 Task: Create Workspace Coworking Spaces Workspace description Manage and track employee vacation and sick leave. Workspace type Human Resources
Action: Mouse moved to (440, 84)
Screenshot: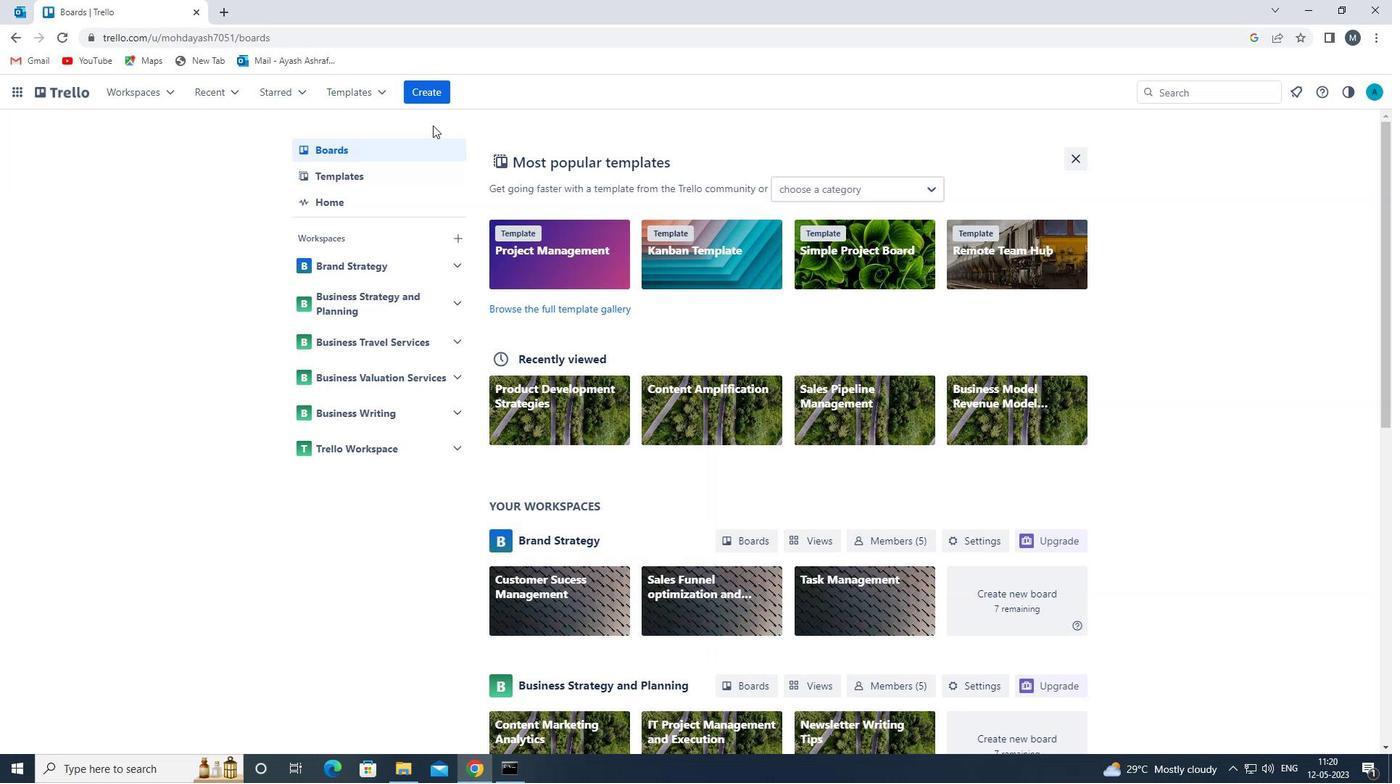 
Action: Mouse pressed left at (440, 84)
Screenshot: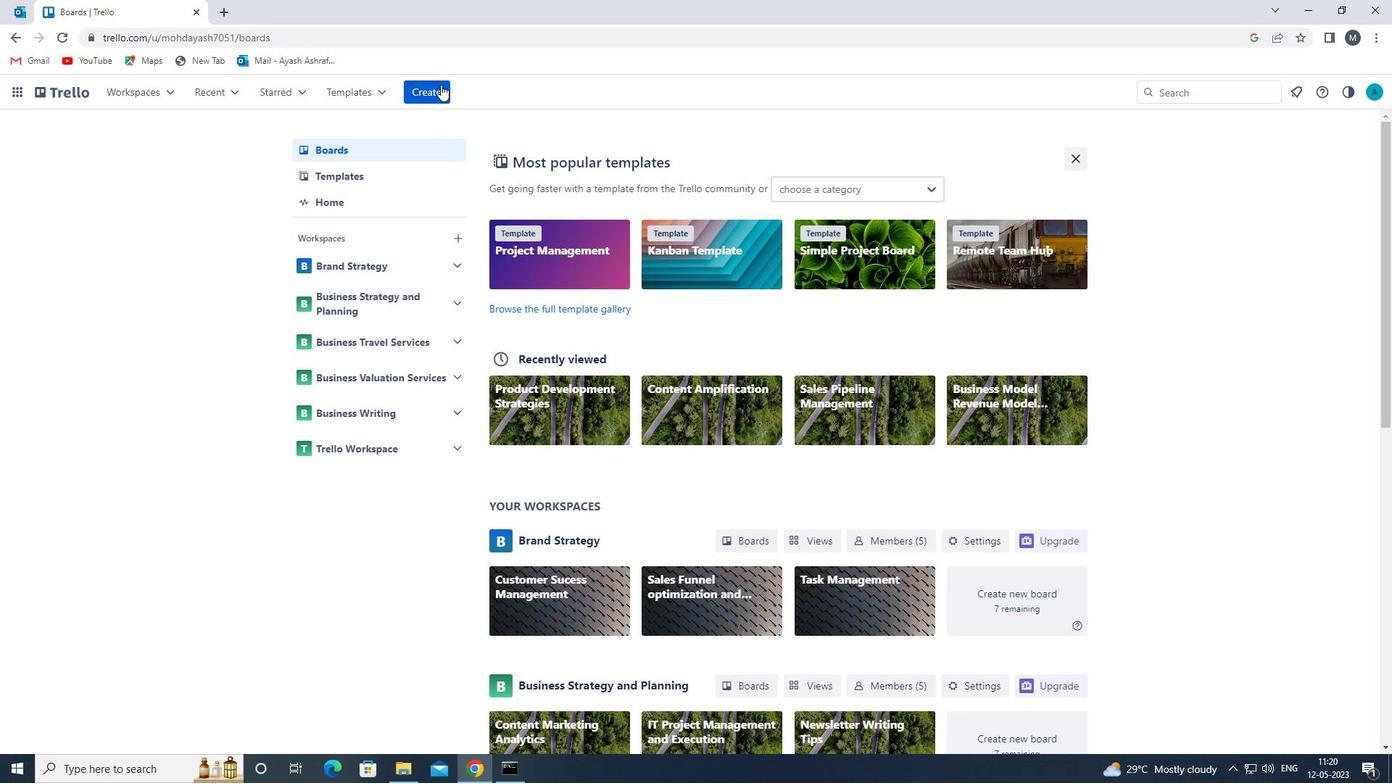 
Action: Mouse moved to (478, 254)
Screenshot: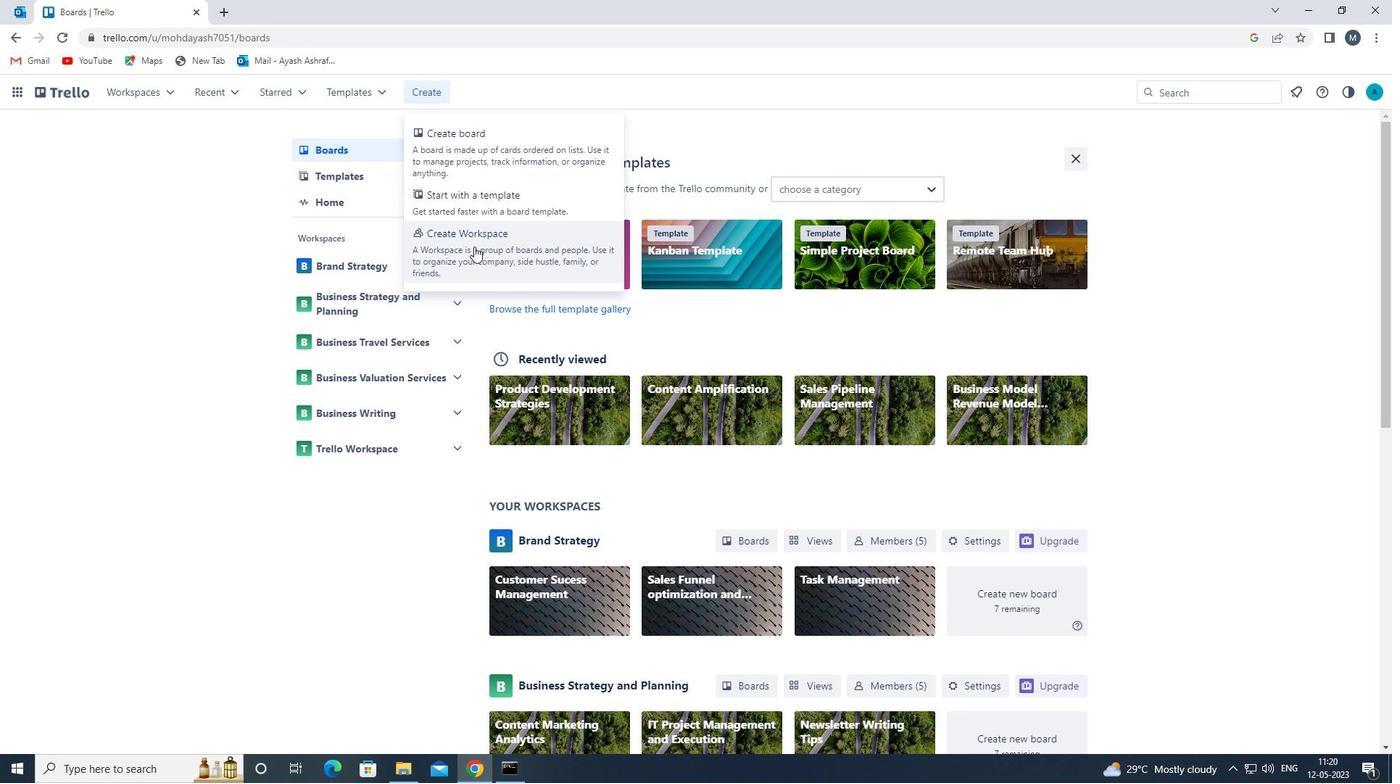 
Action: Mouse pressed left at (478, 254)
Screenshot: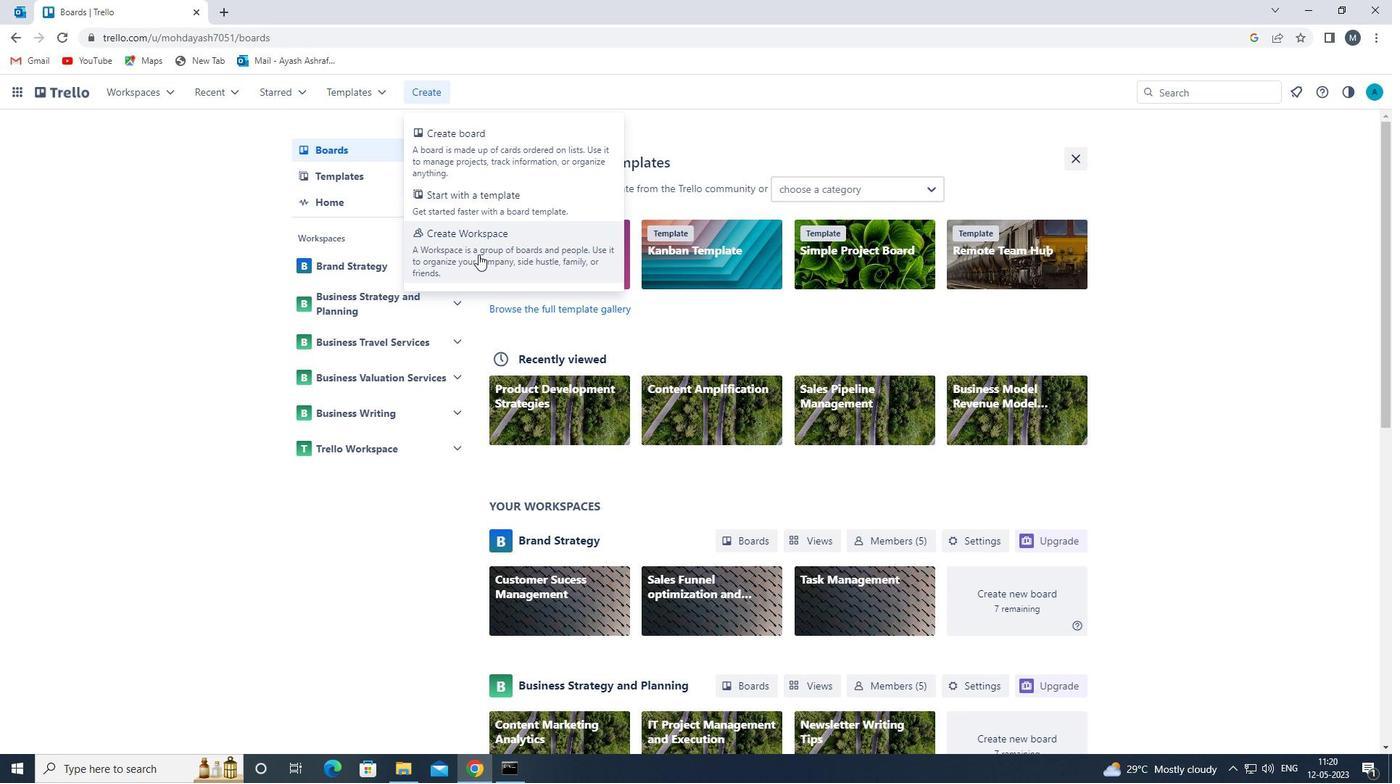 
Action: Mouse moved to (454, 284)
Screenshot: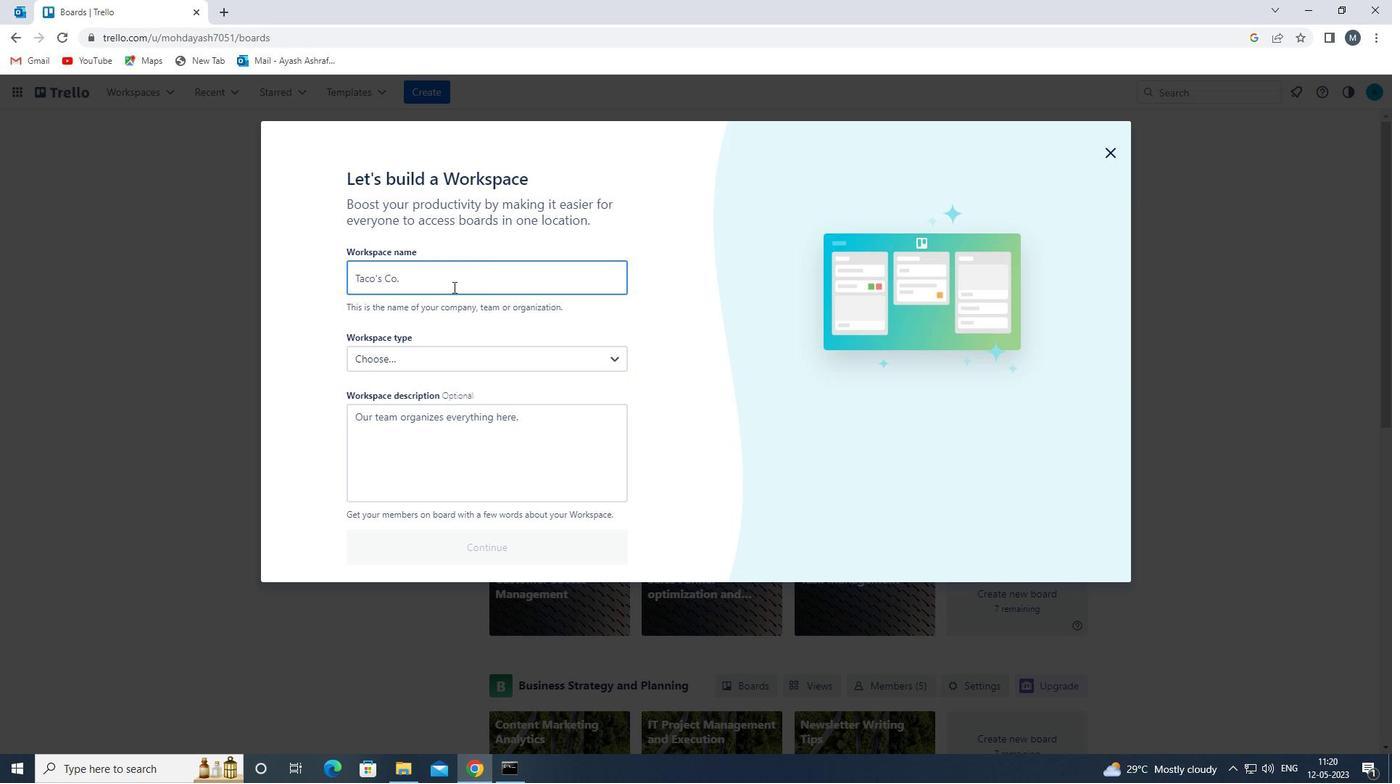 
Action: Mouse pressed left at (454, 284)
Screenshot: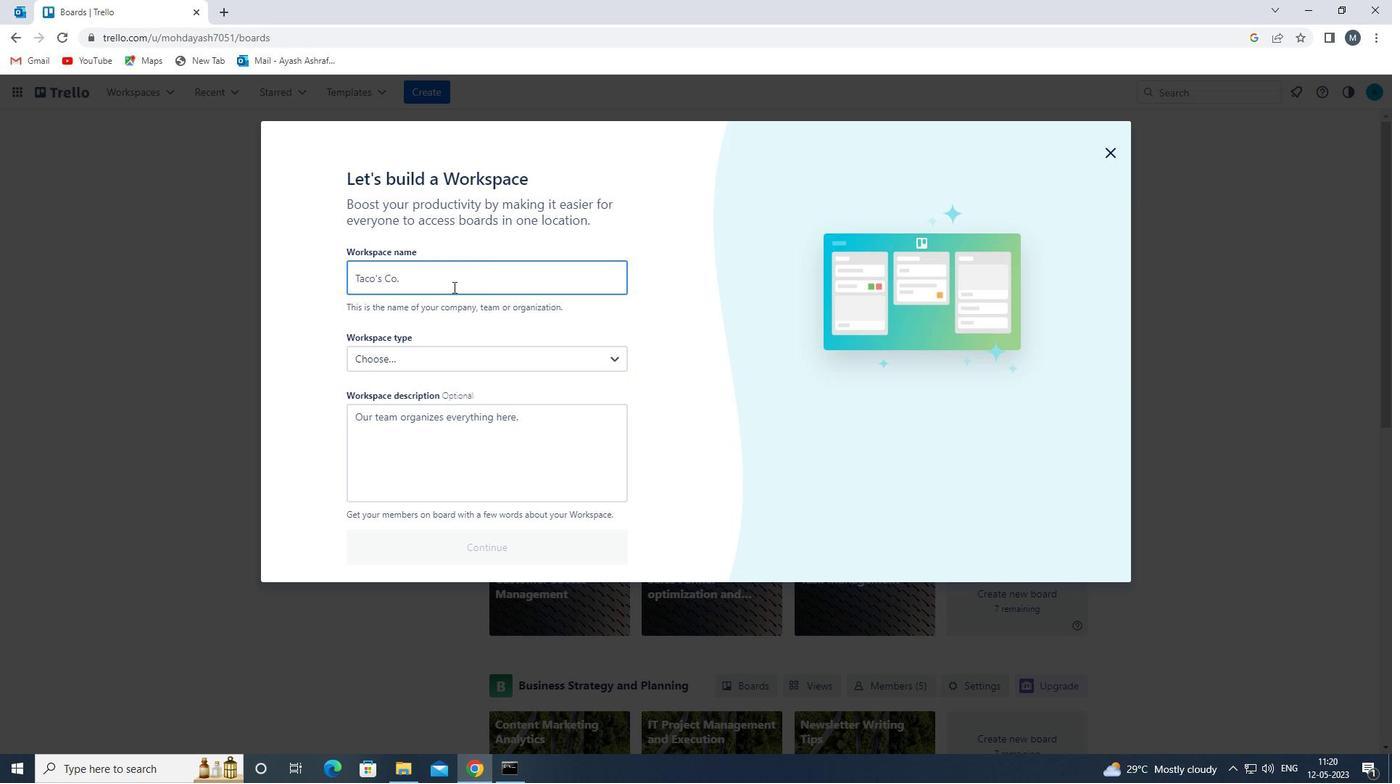 
Action: Key pressed <Key.shift>COWORKING<Key.space><Key.shift>SPACES<Key.space>
Screenshot: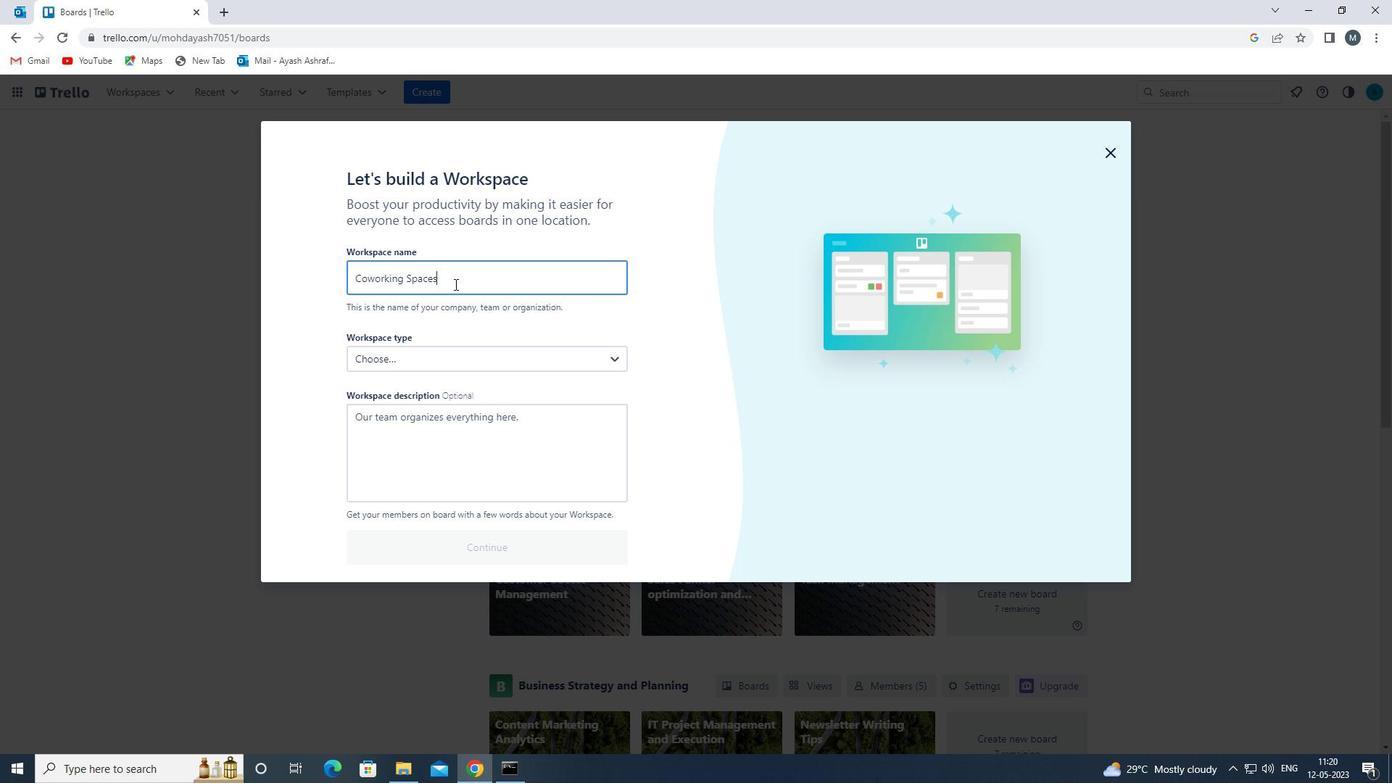 
Action: Mouse moved to (442, 363)
Screenshot: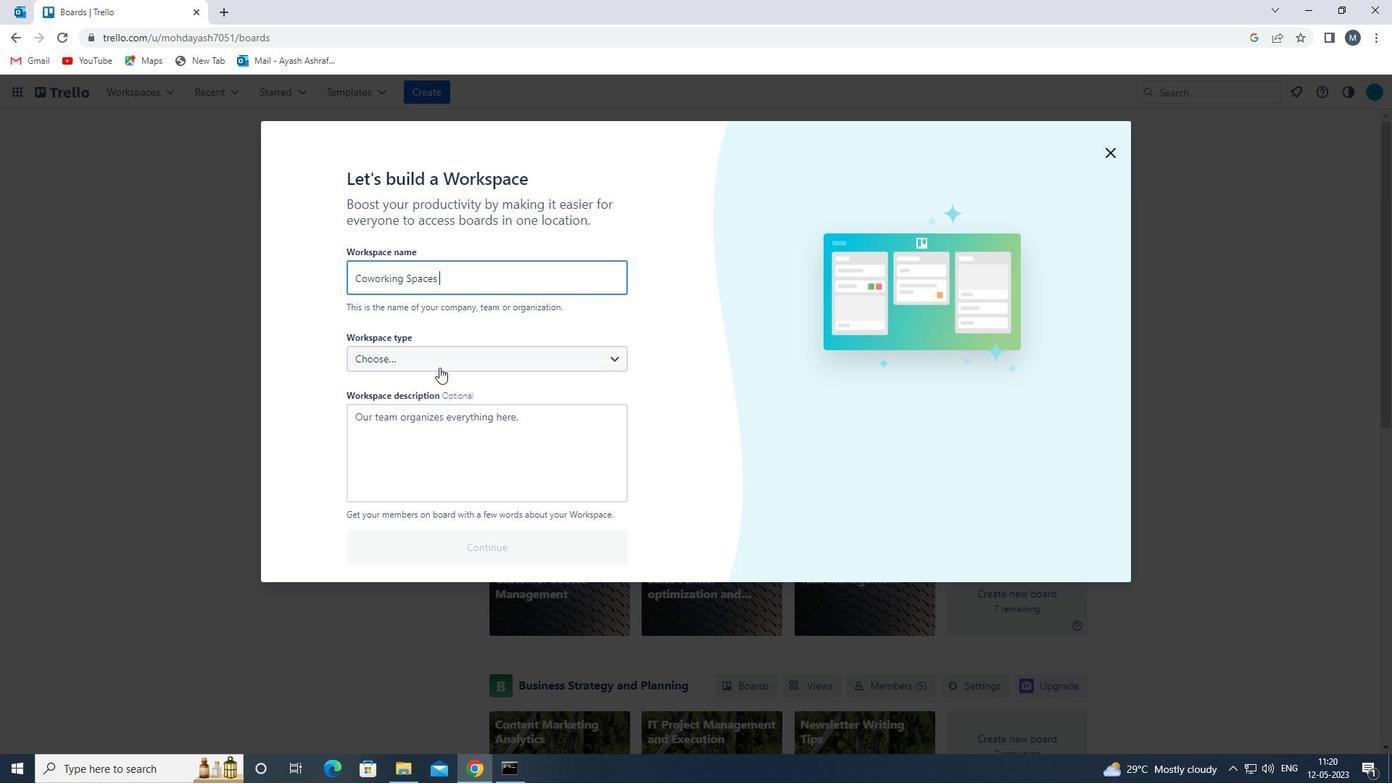 
Action: Mouse pressed left at (442, 363)
Screenshot: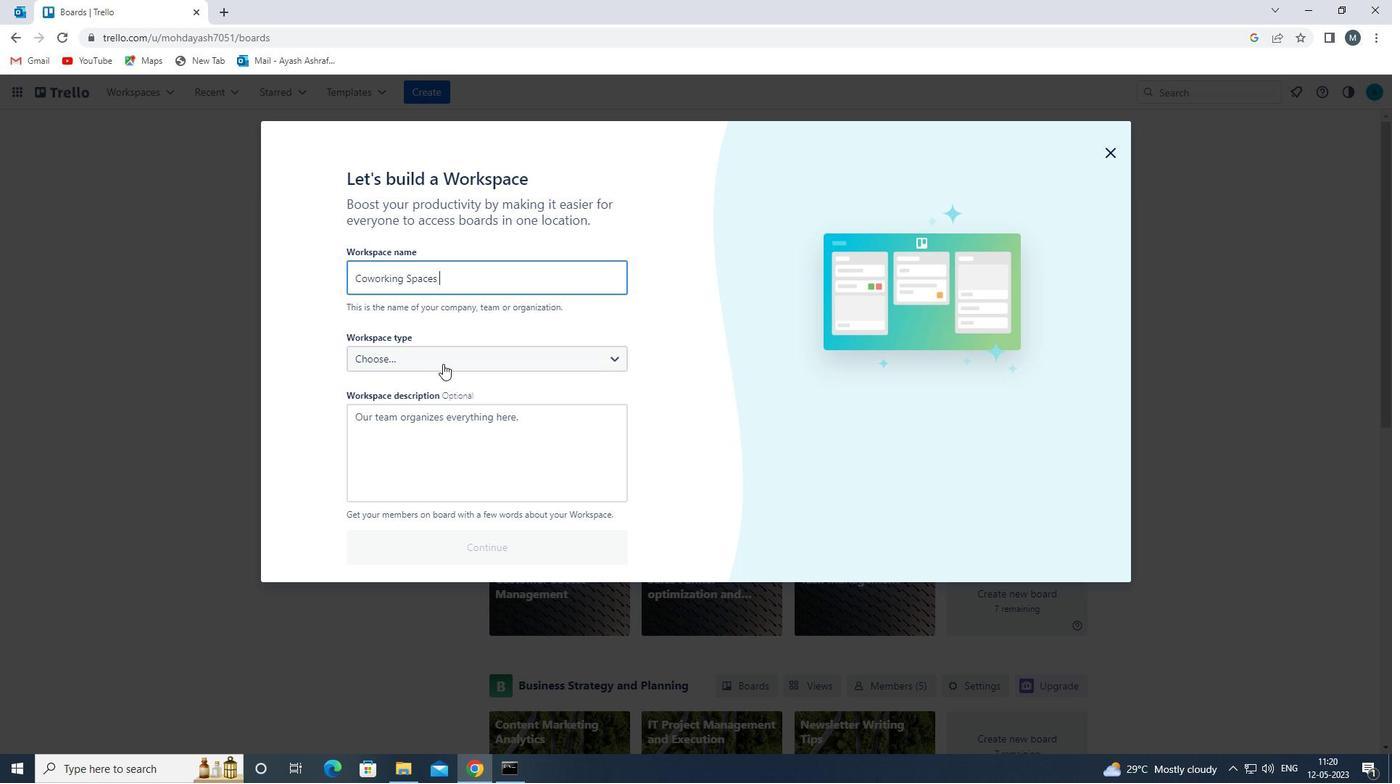 
Action: Mouse moved to (428, 401)
Screenshot: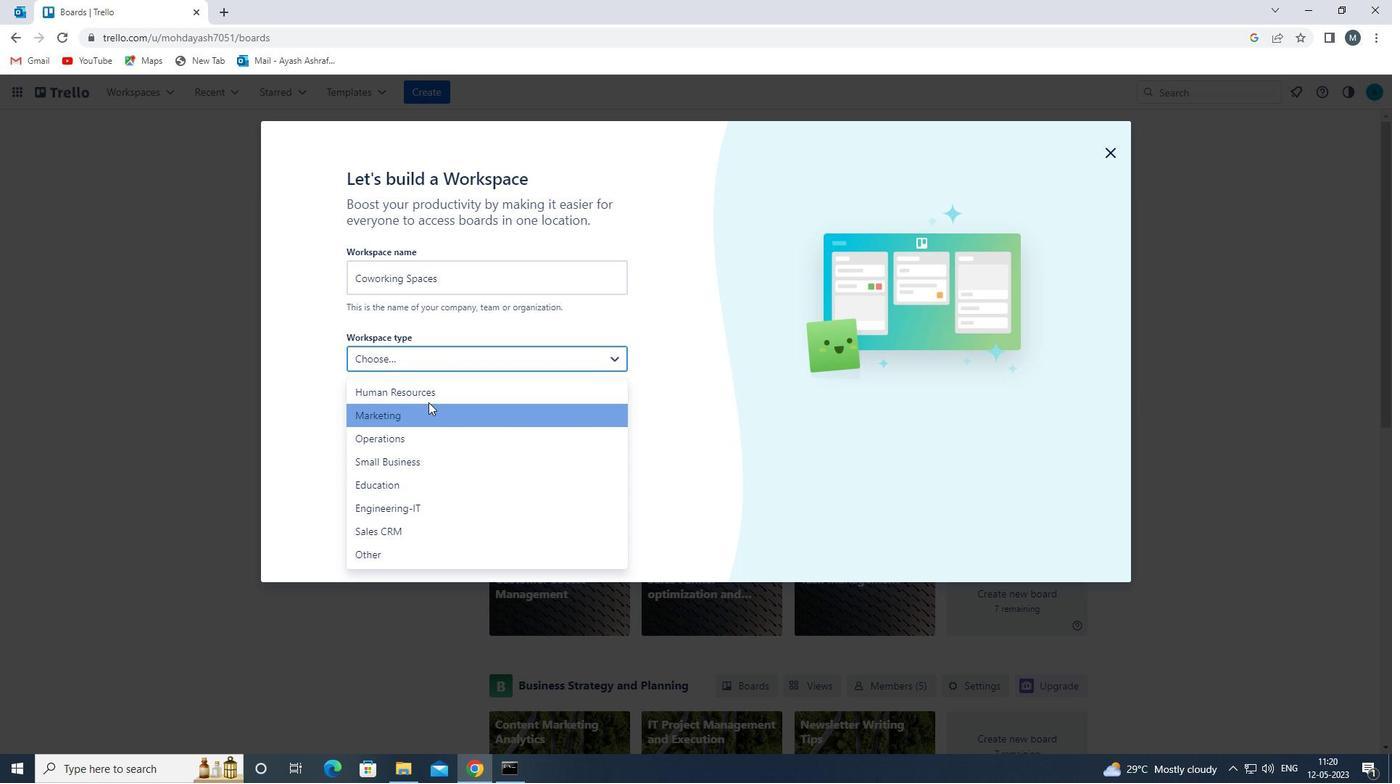 
Action: Mouse pressed left at (428, 401)
Screenshot: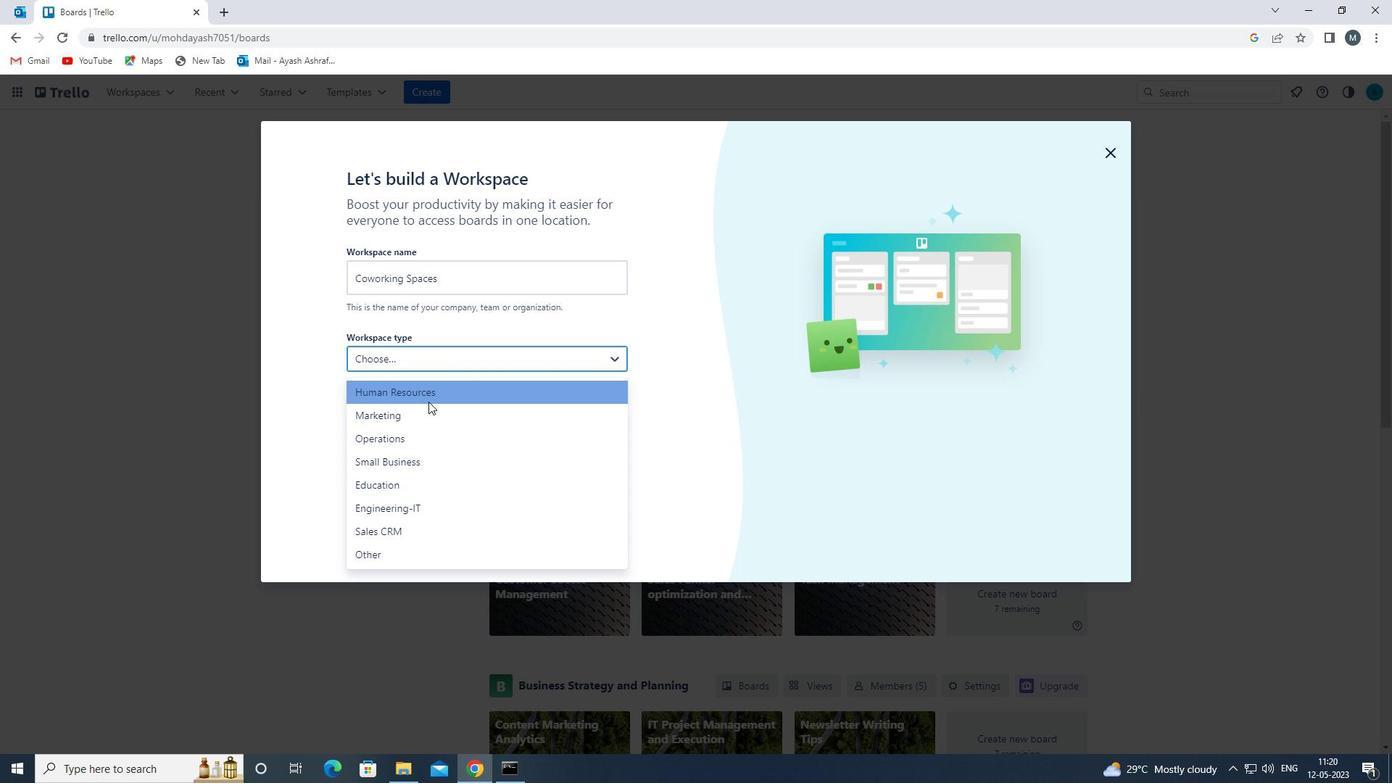 
Action: Mouse moved to (418, 439)
Screenshot: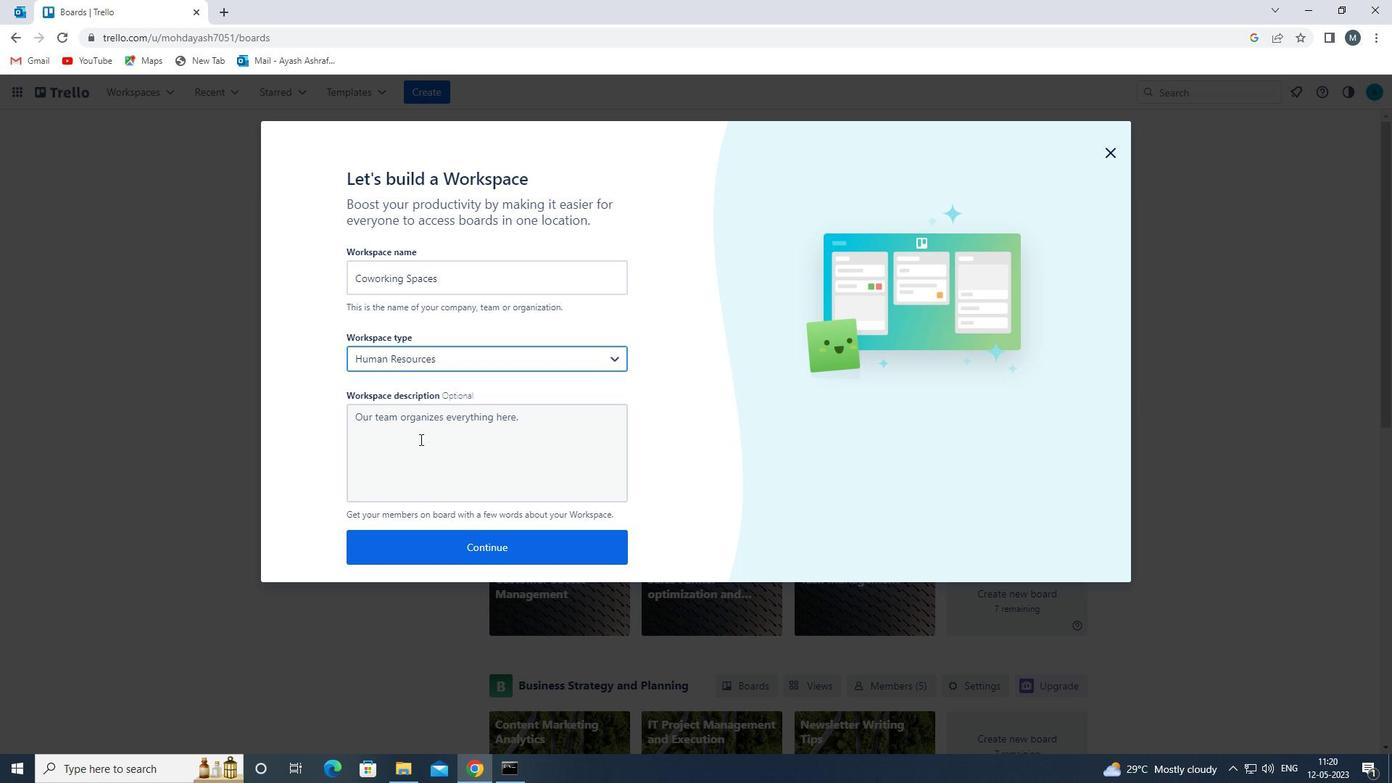 
Action: Mouse pressed left at (418, 439)
Screenshot: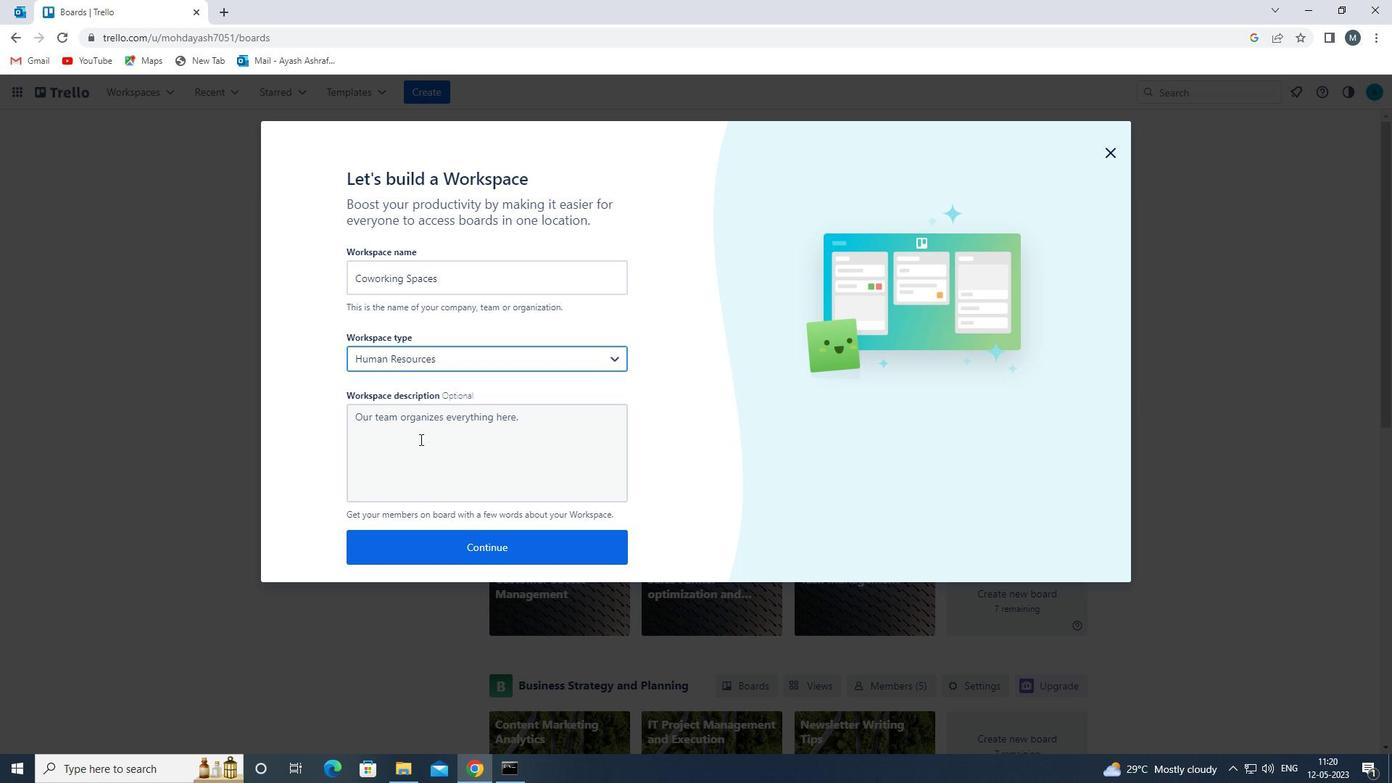 
Action: Mouse moved to (418, 438)
Screenshot: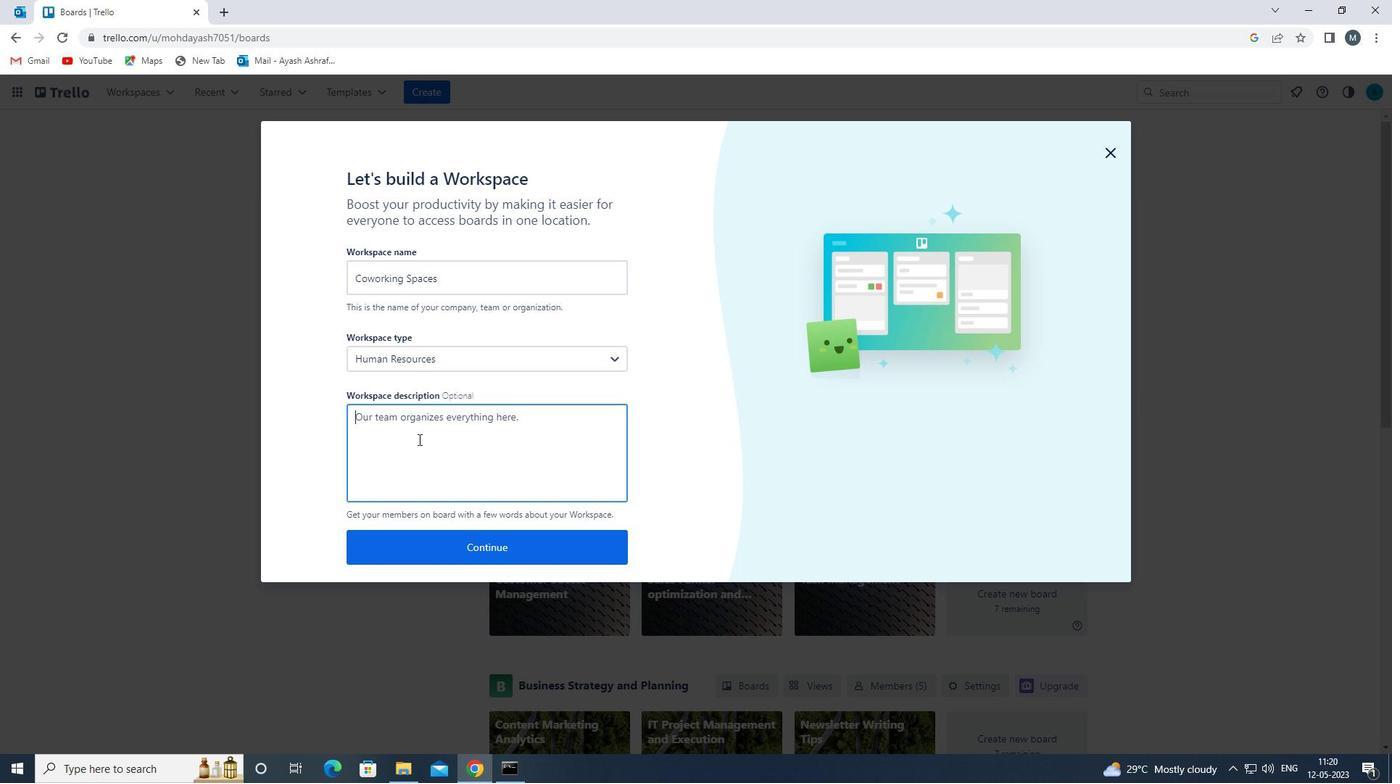 
Action: Key pressed <Key.shift>MANAGE<Key.space>AND<Key.space>TRACK<Key.space>EMO<Key.backspace>PLOYEE<Key.space>VACATION<Key.space>AND<Key.space>SICK<Key.space>LEAVE<Key.space>
Screenshot: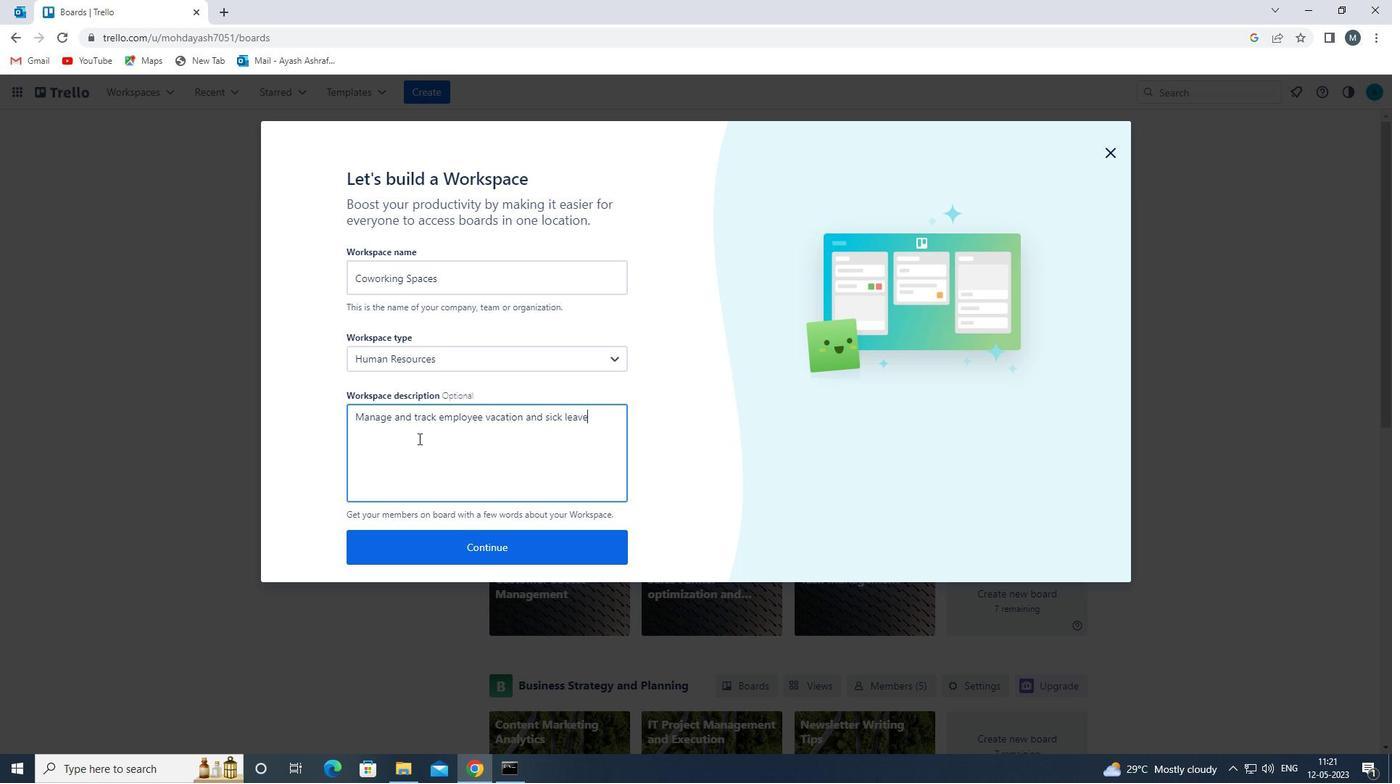 
Action: Mouse moved to (486, 551)
Screenshot: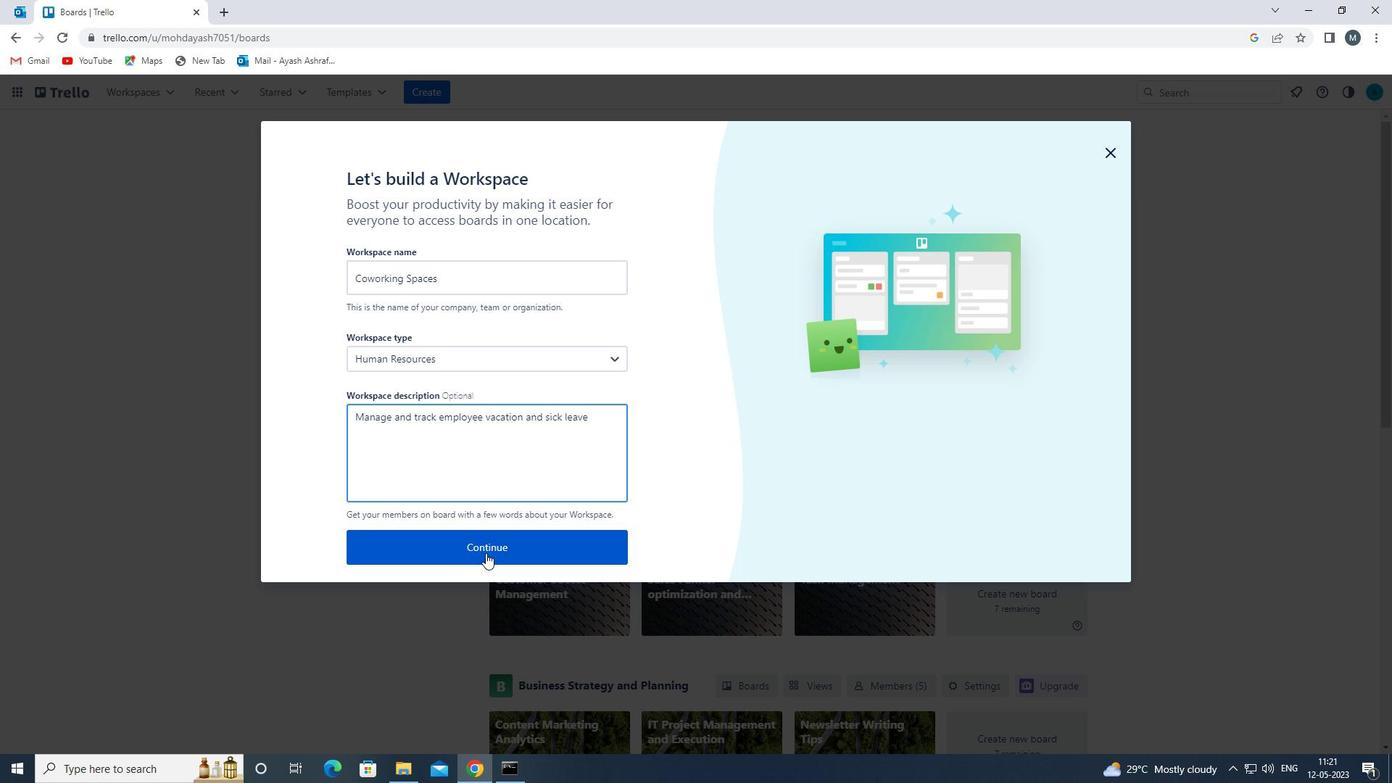 
Action: Mouse pressed left at (486, 551)
Screenshot: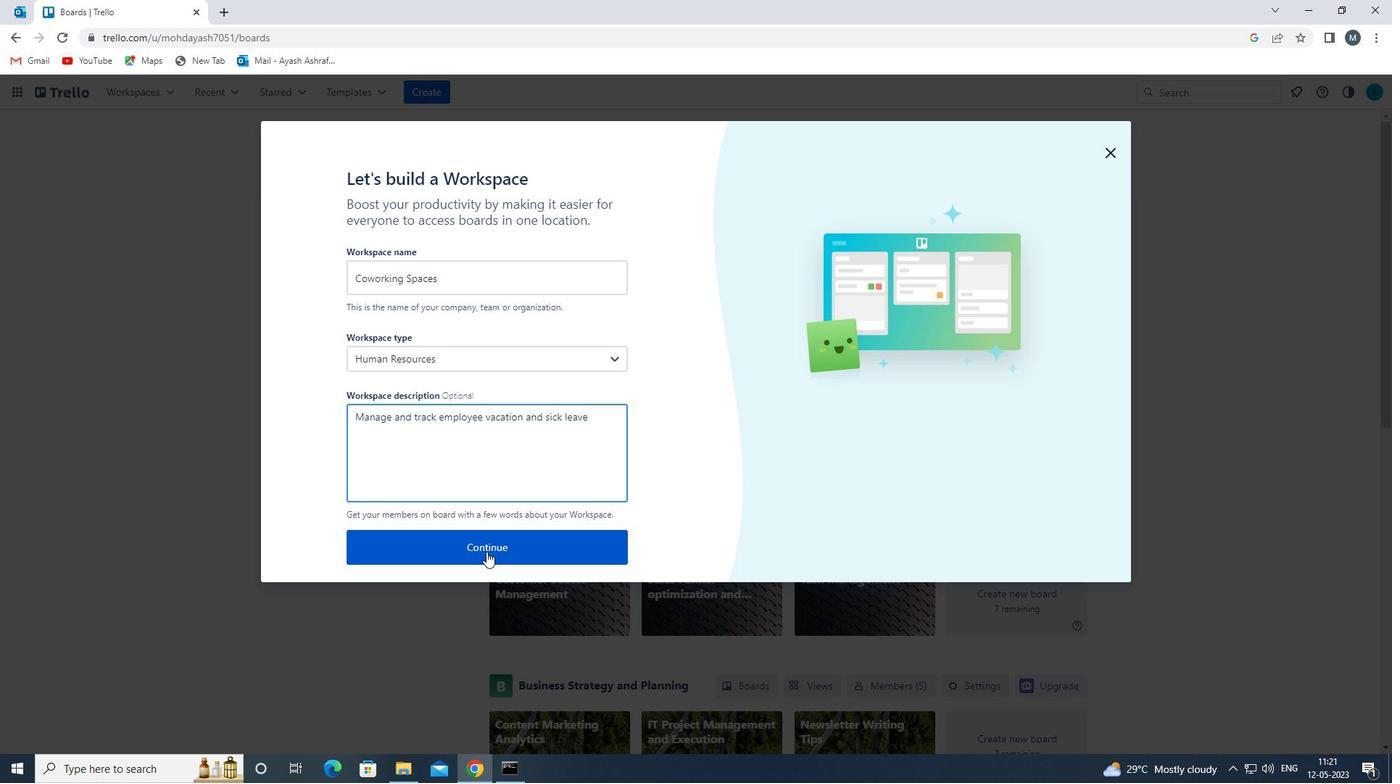 
Action: Mouse moved to (479, 508)
Screenshot: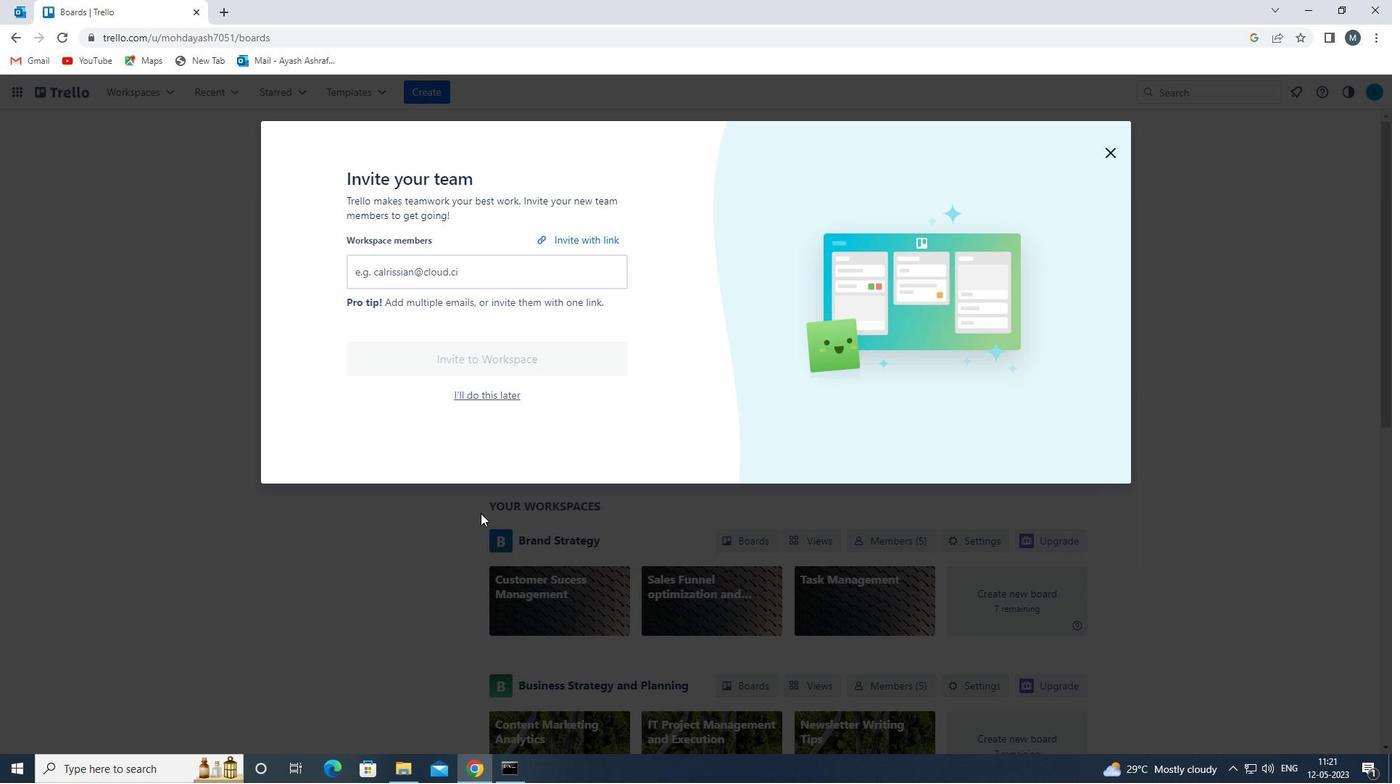
Action: Mouse scrolled (479, 509) with delta (0, 0)
Screenshot: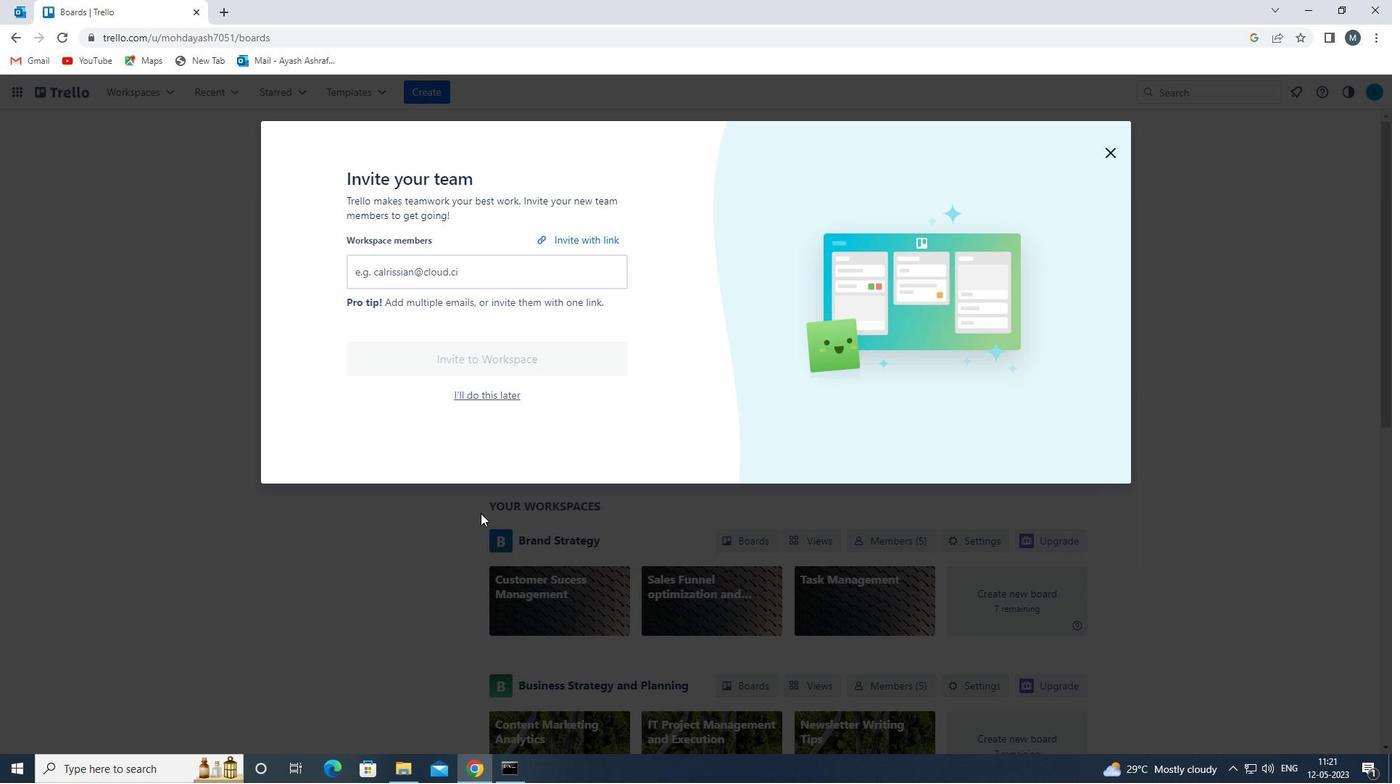 
Action: Mouse scrolled (479, 509) with delta (0, 0)
Screenshot: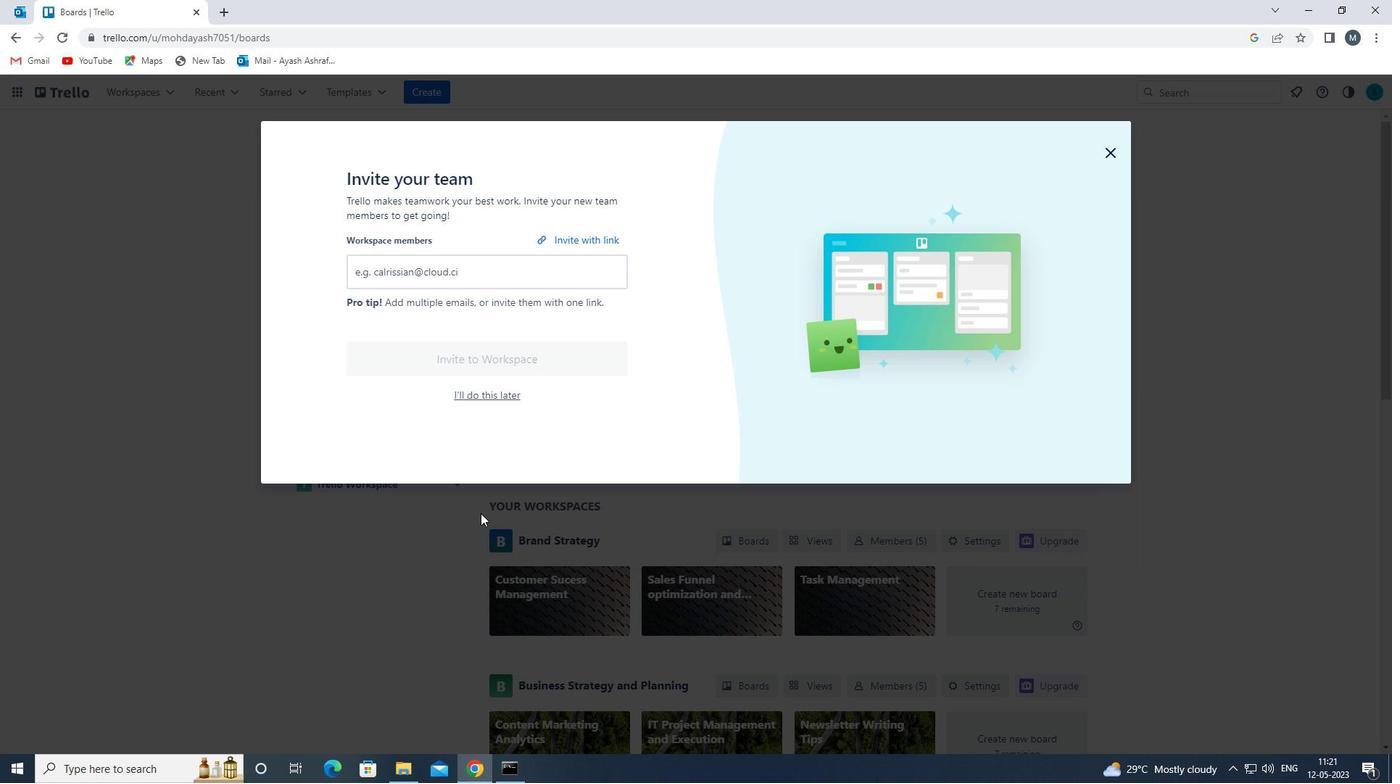 
Action: Mouse scrolled (479, 509) with delta (0, 0)
Screenshot: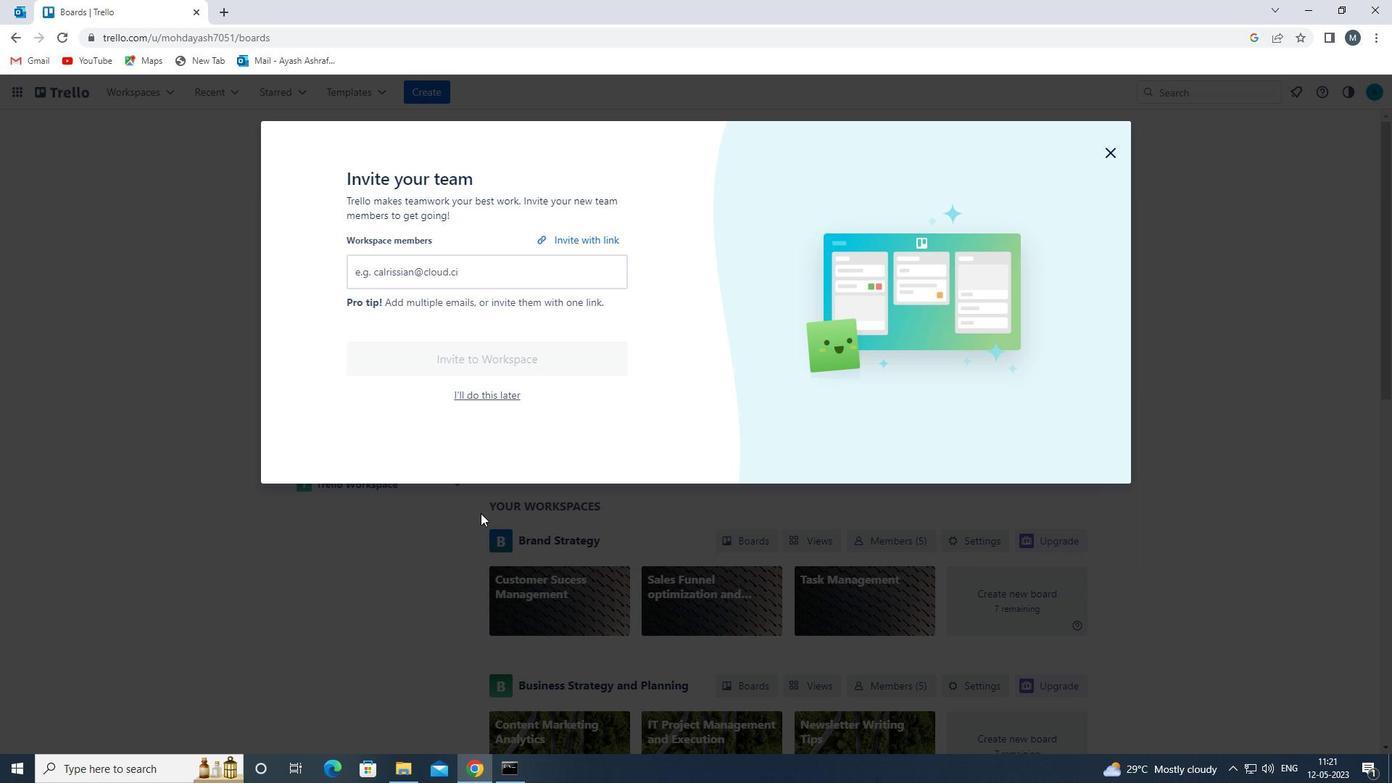 
Action: Mouse scrolled (479, 509) with delta (0, 0)
Screenshot: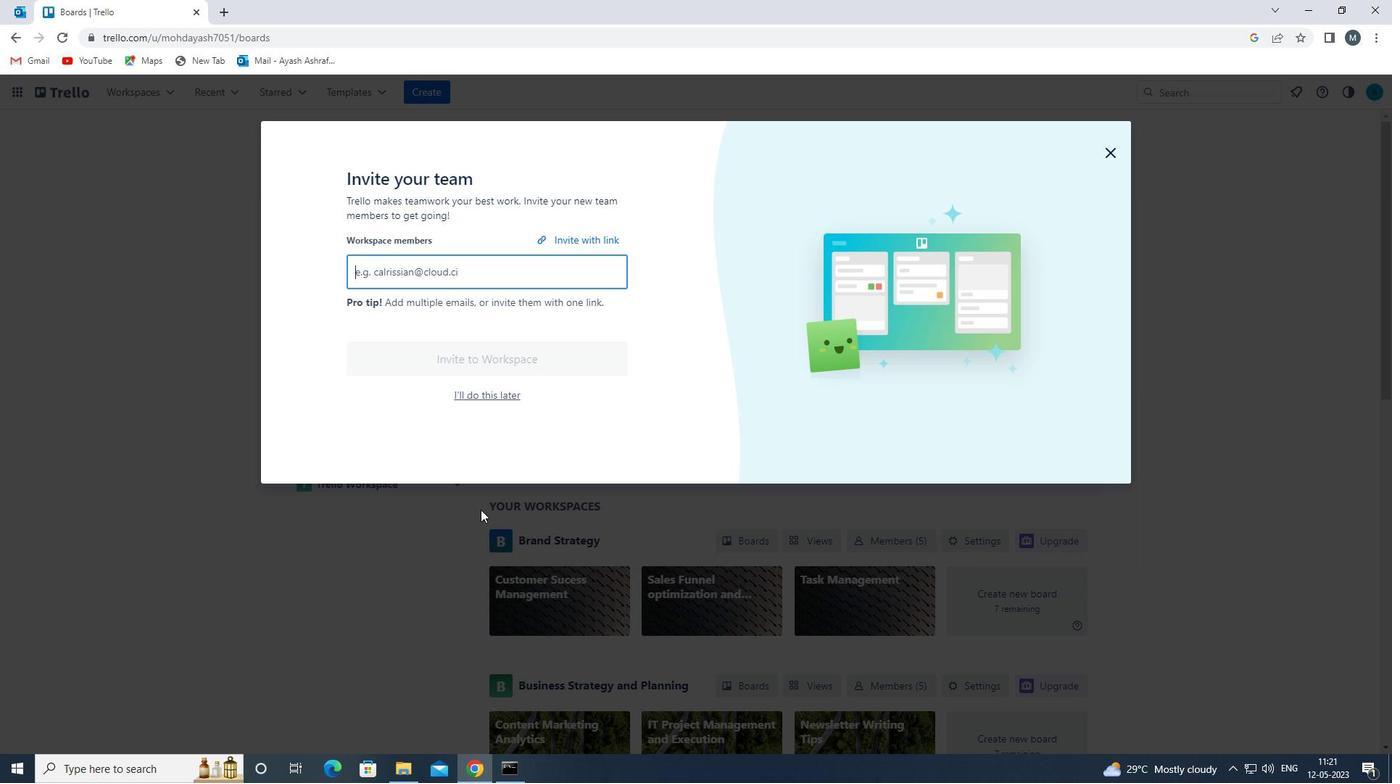 
Action: Mouse moved to (544, 377)
Screenshot: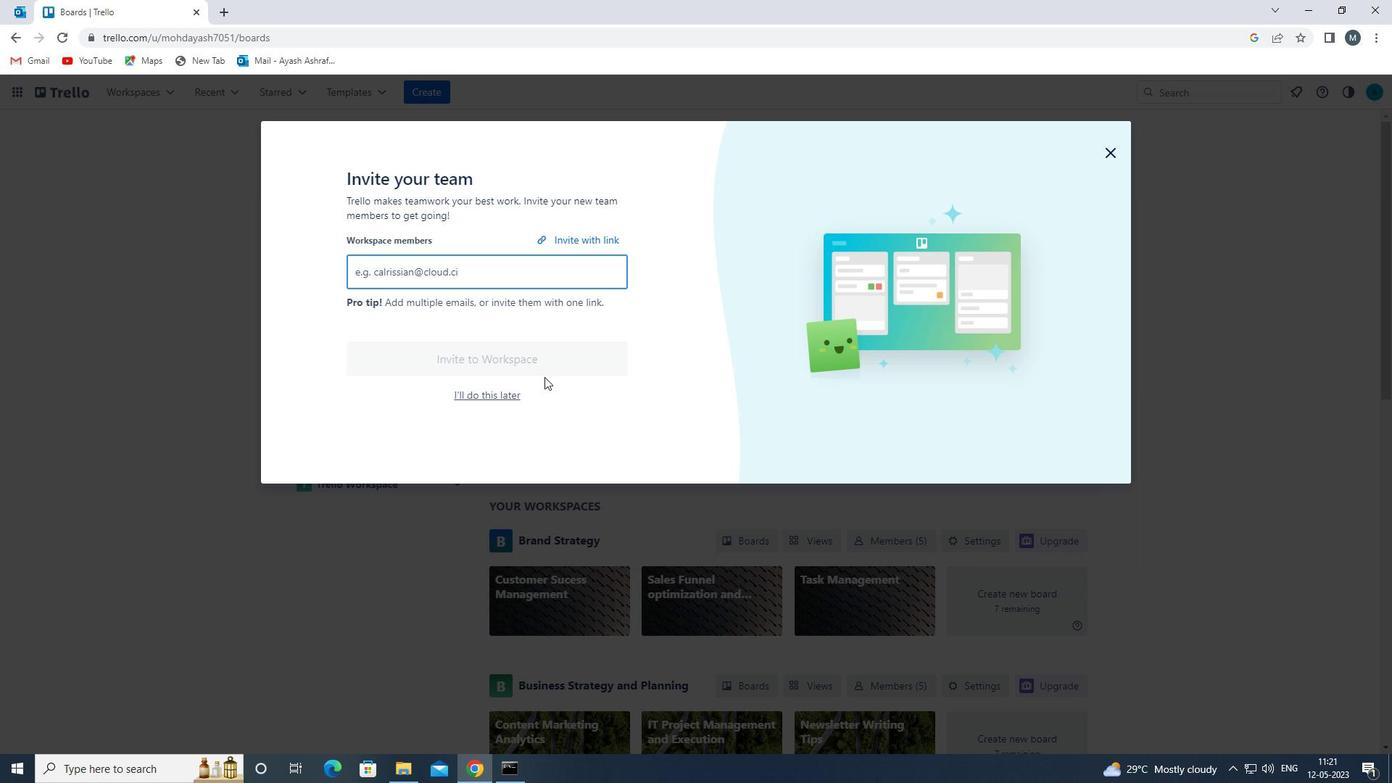 
